 Task: In the description "User Dissatisfaction" apply "Code span".
Action: Mouse moved to (211, 450)
Screenshot: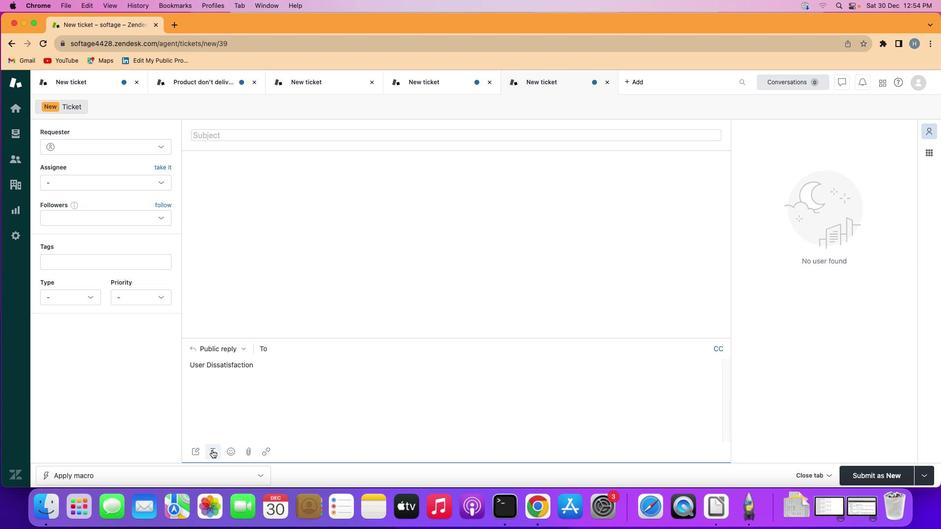 
Action: Mouse pressed left at (211, 450)
Screenshot: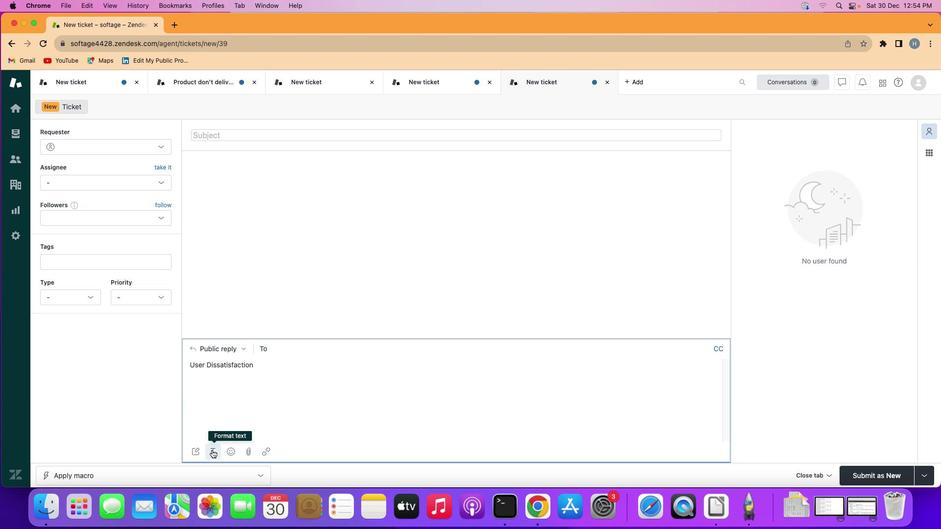 
Action: Mouse moved to (390, 431)
Screenshot: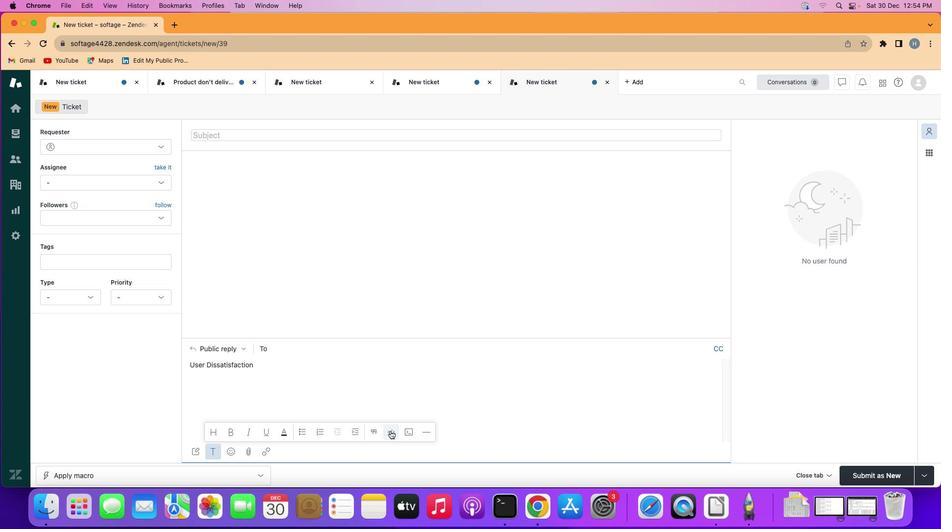 
Action: Mouse pressed left at (390, 431)
Screenshot: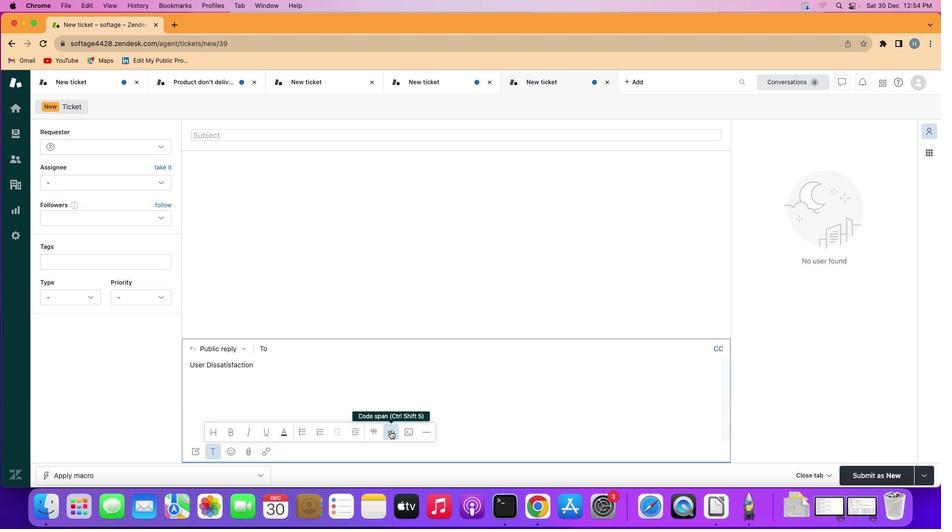 
